 Task: Minimize open window.
Action: Mouse moved to (642, 403)
Screenshot: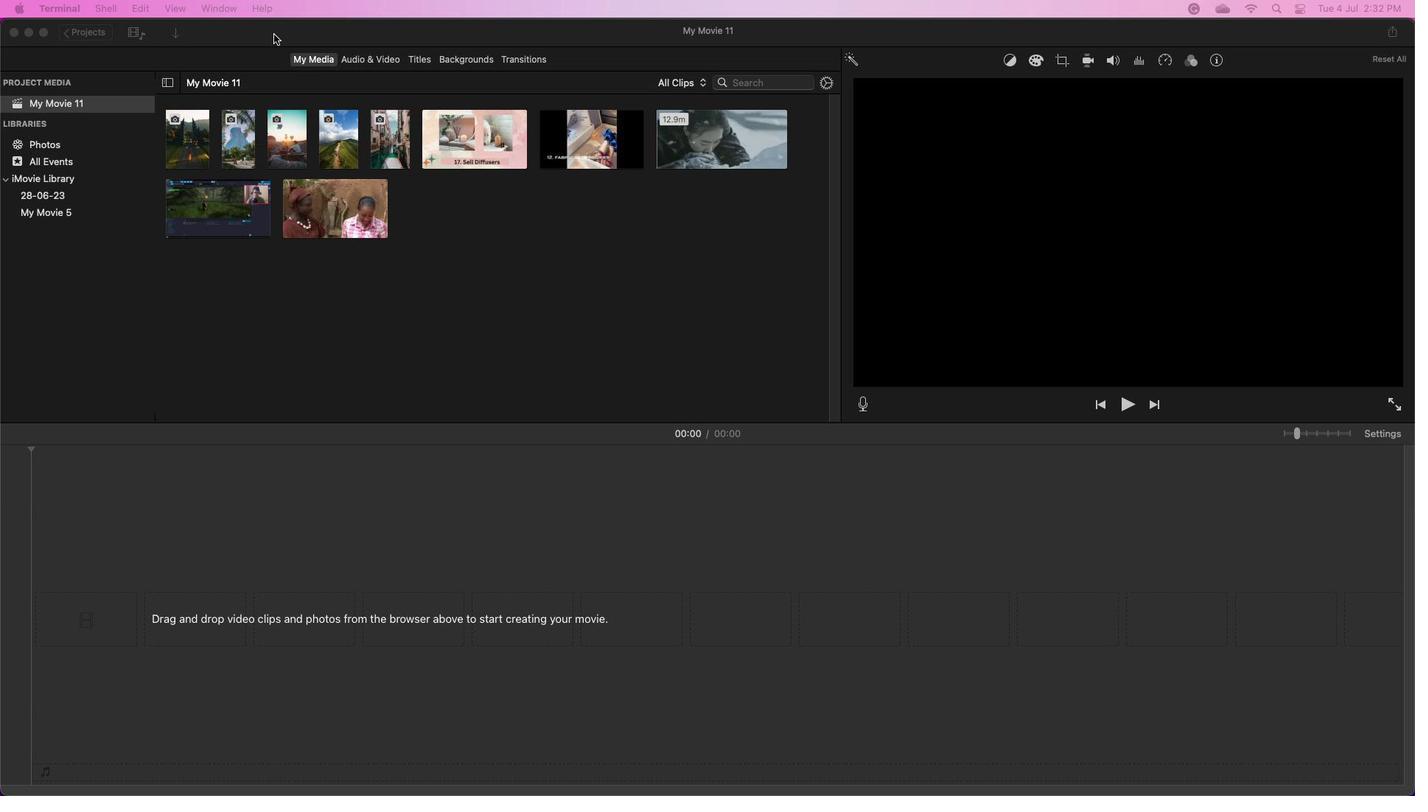 
Action: Mouse pressed left at (642, 403)
Screenshot: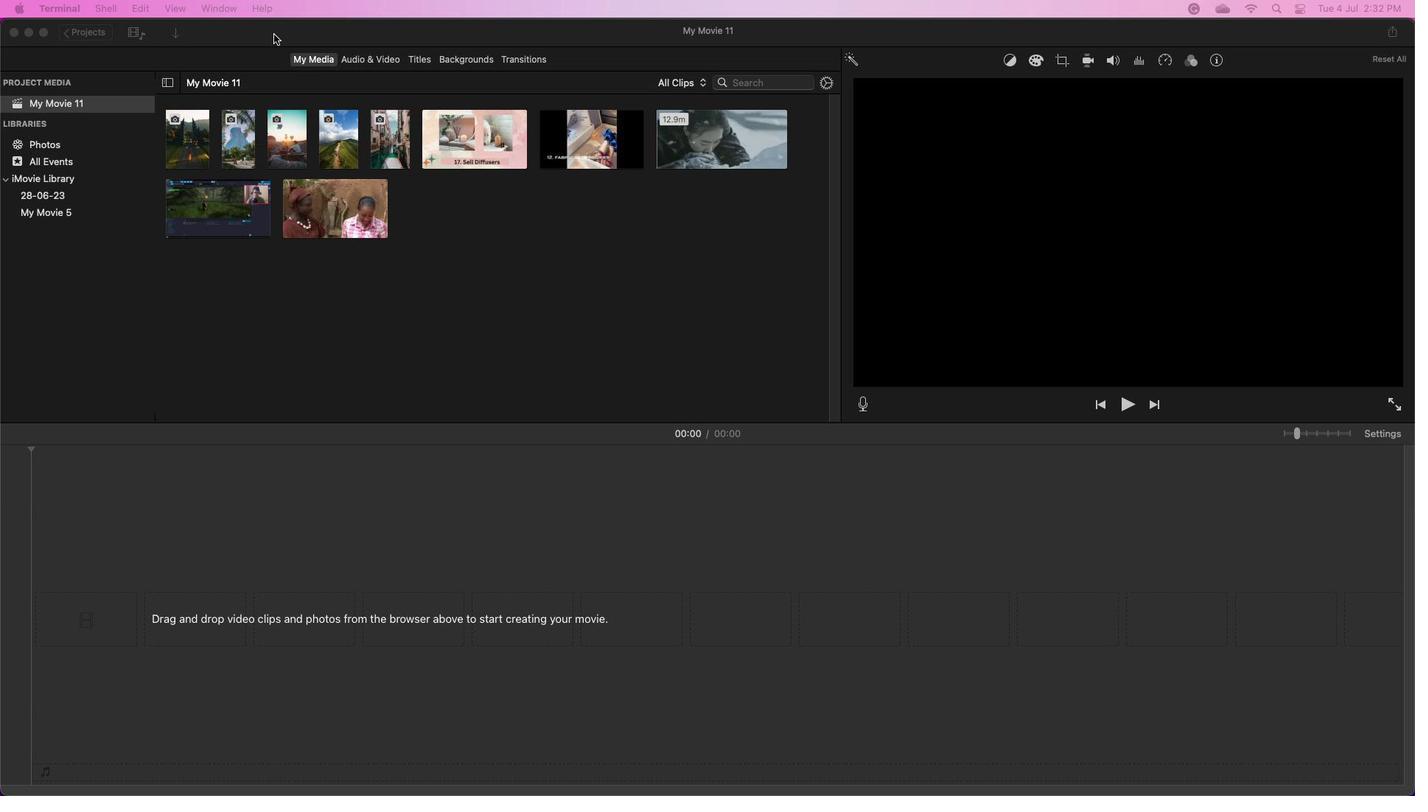
Action: Mouse moved to (642, 376)
Screenshot: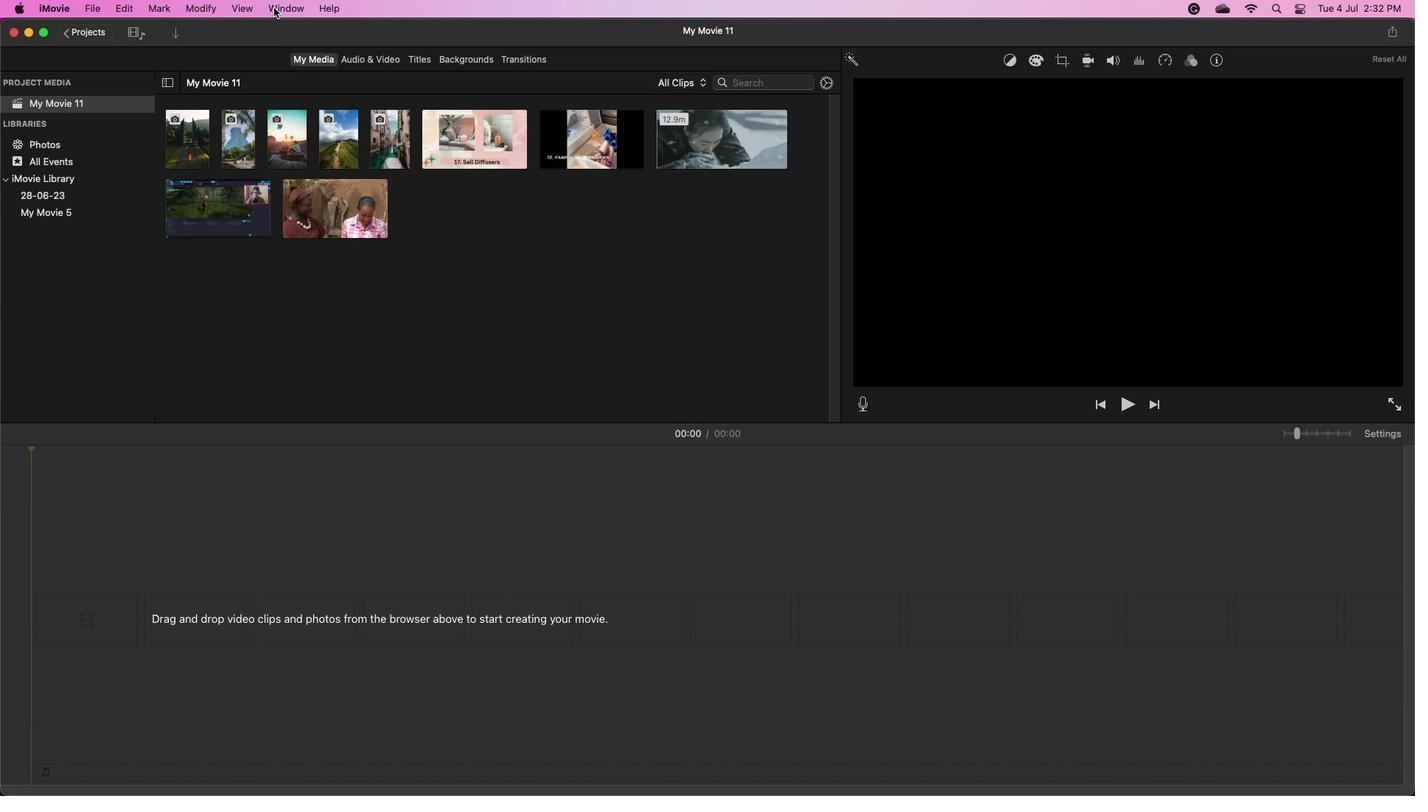 
Action: Mouse pressed left at (642, 376)
Screenshot: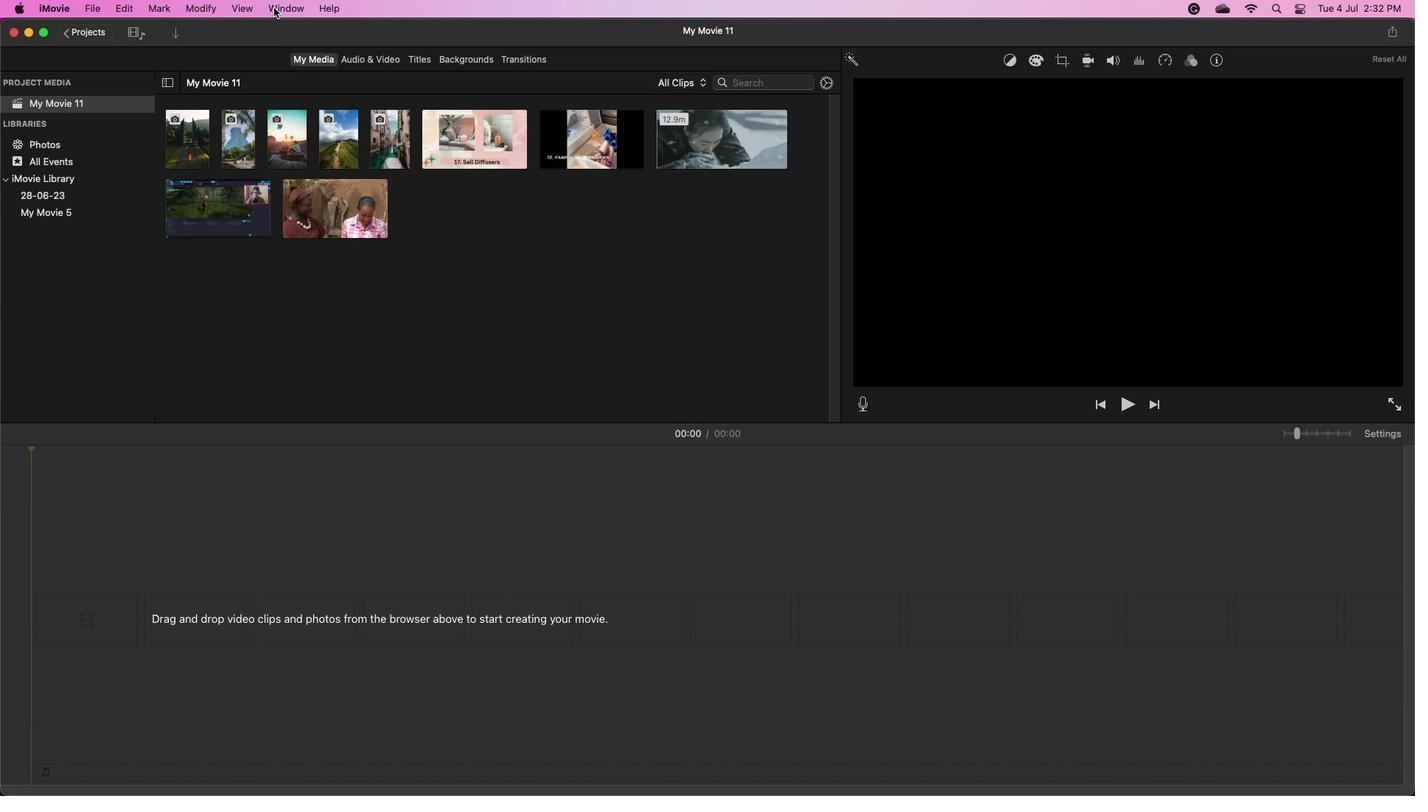 
Action: Mouse moved to (648, 397)
Screenshot: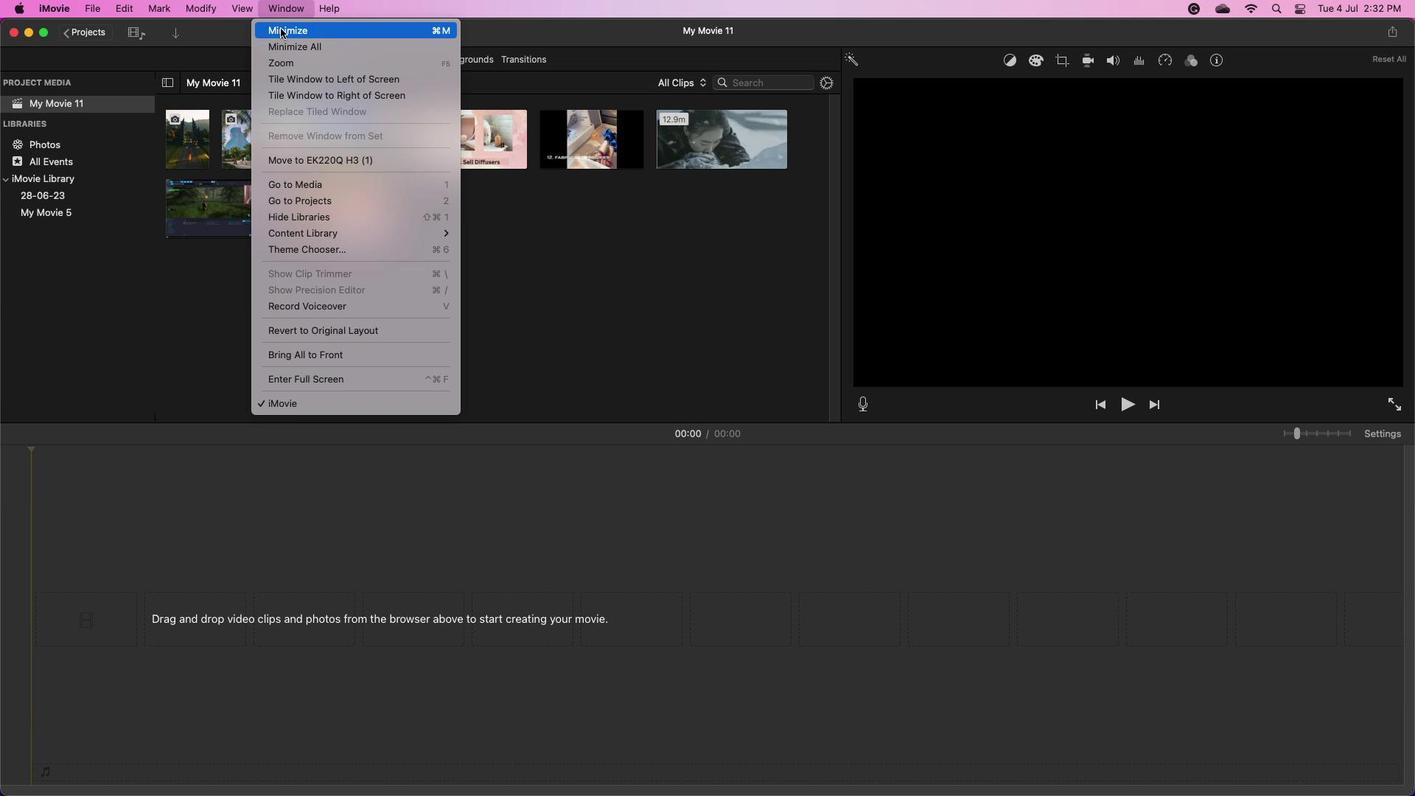 
Action: Mouse pressed left at (648, 397)
Screenshot: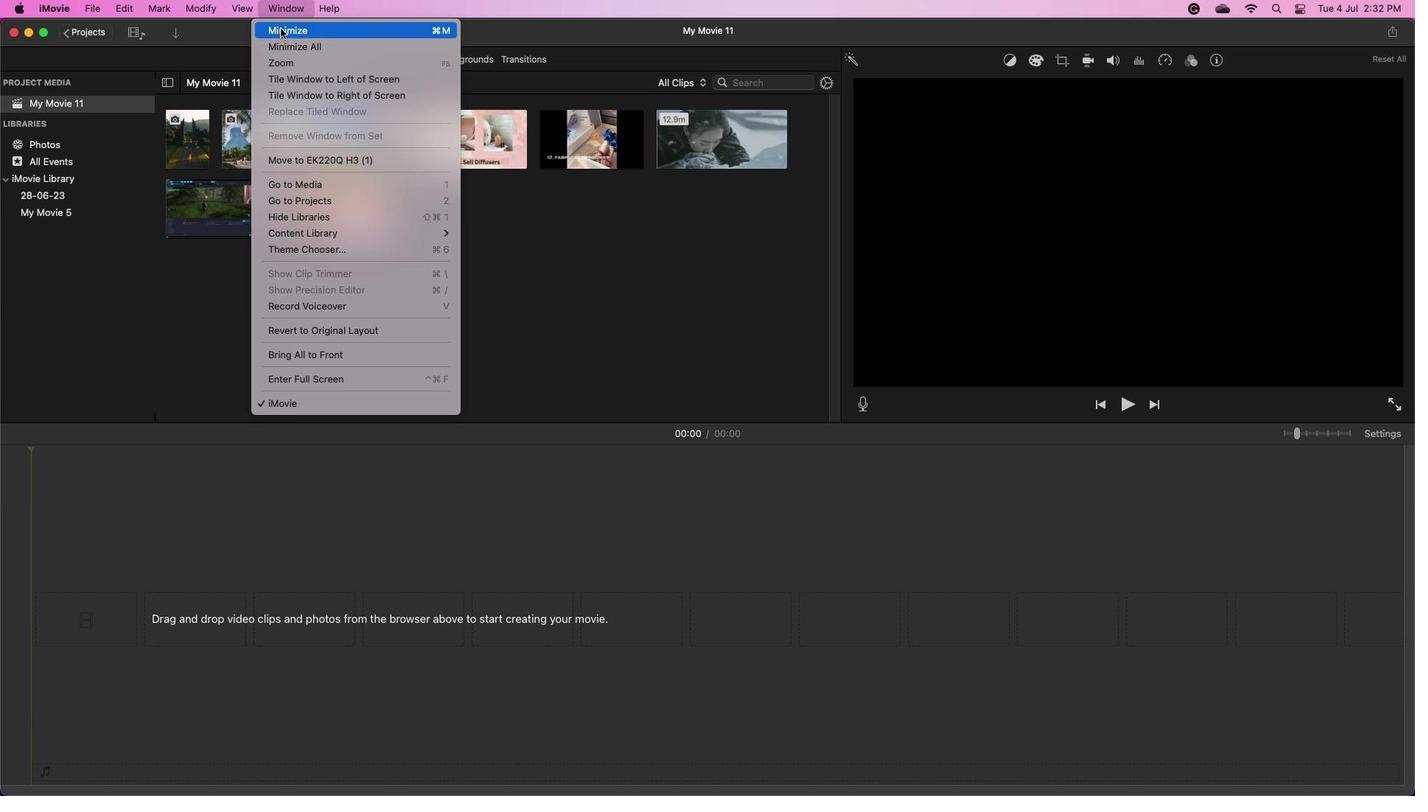 
